 Task: Add the pronouns in the profile information as she/her.
Action: Mouse moved to (523, 441)
Screenshot: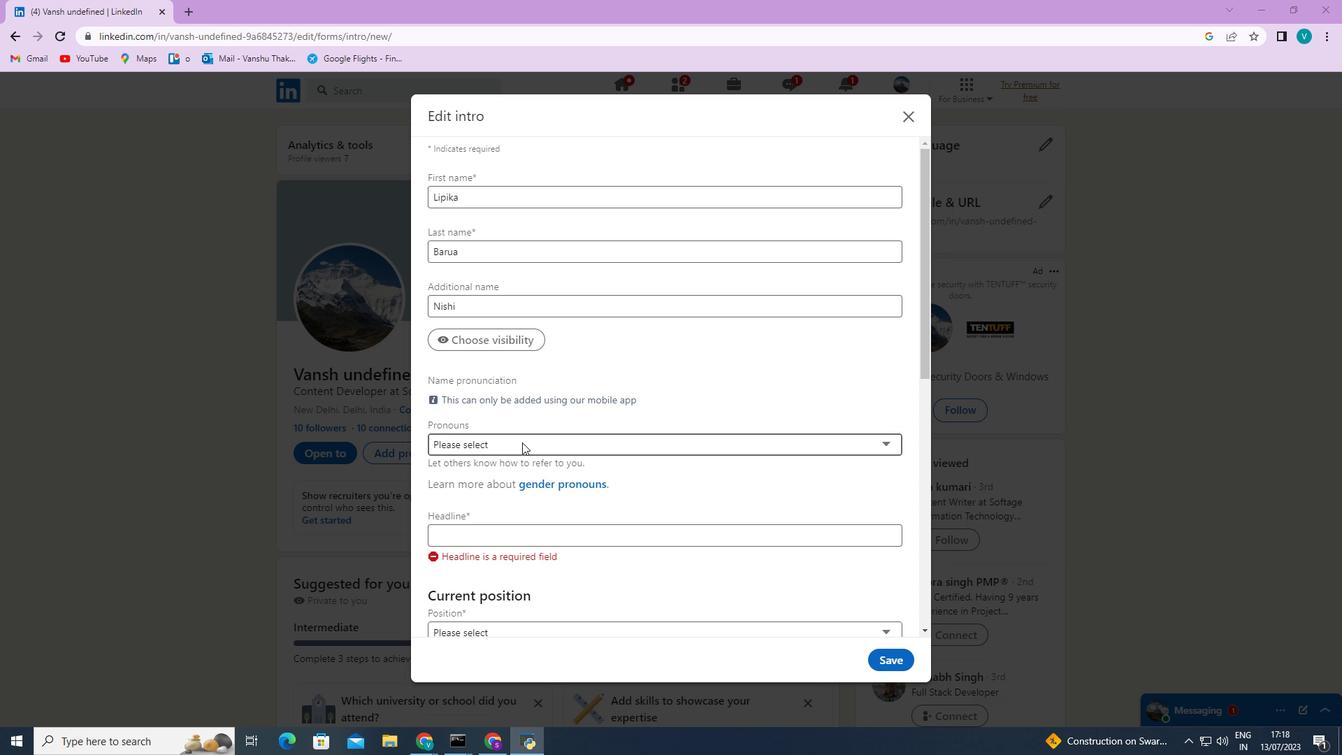 
Action: Mouse pressed left at (523, 441)
Screenshot: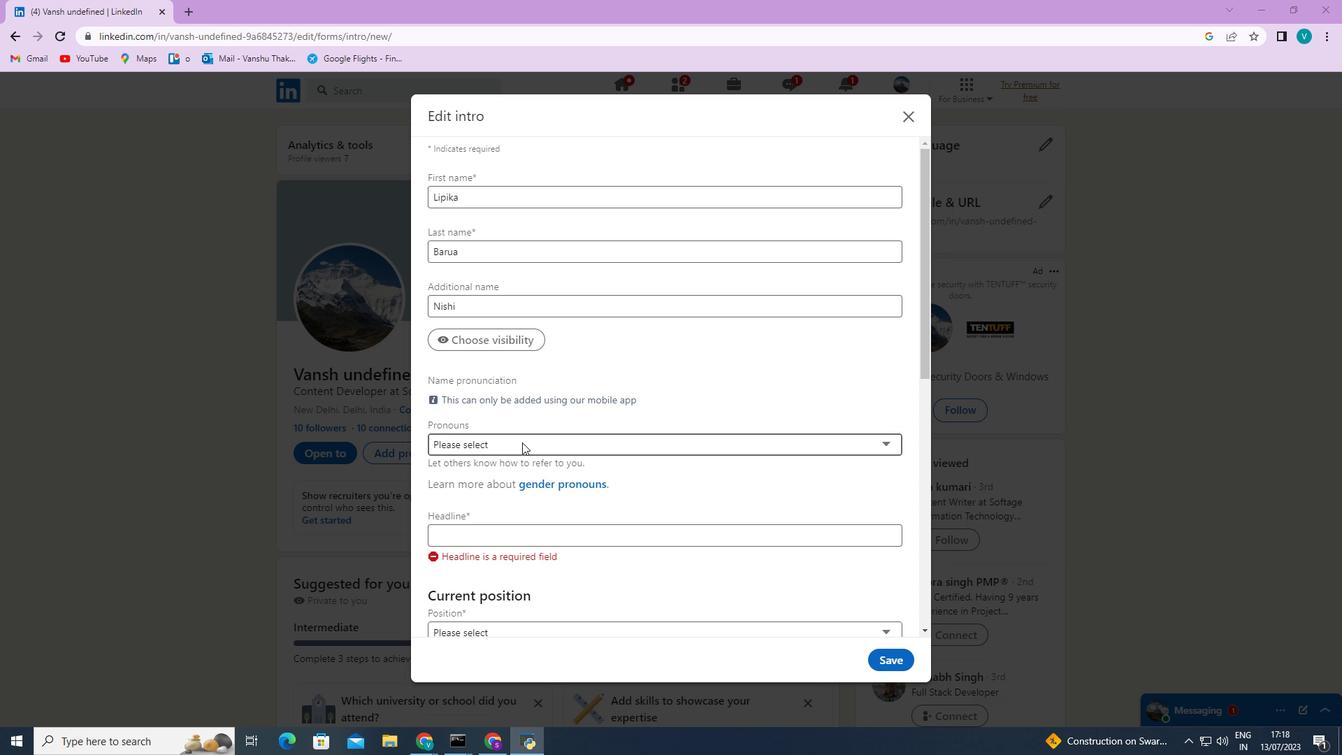 
Action: Mouse moved to (497, 479)
Screenshot: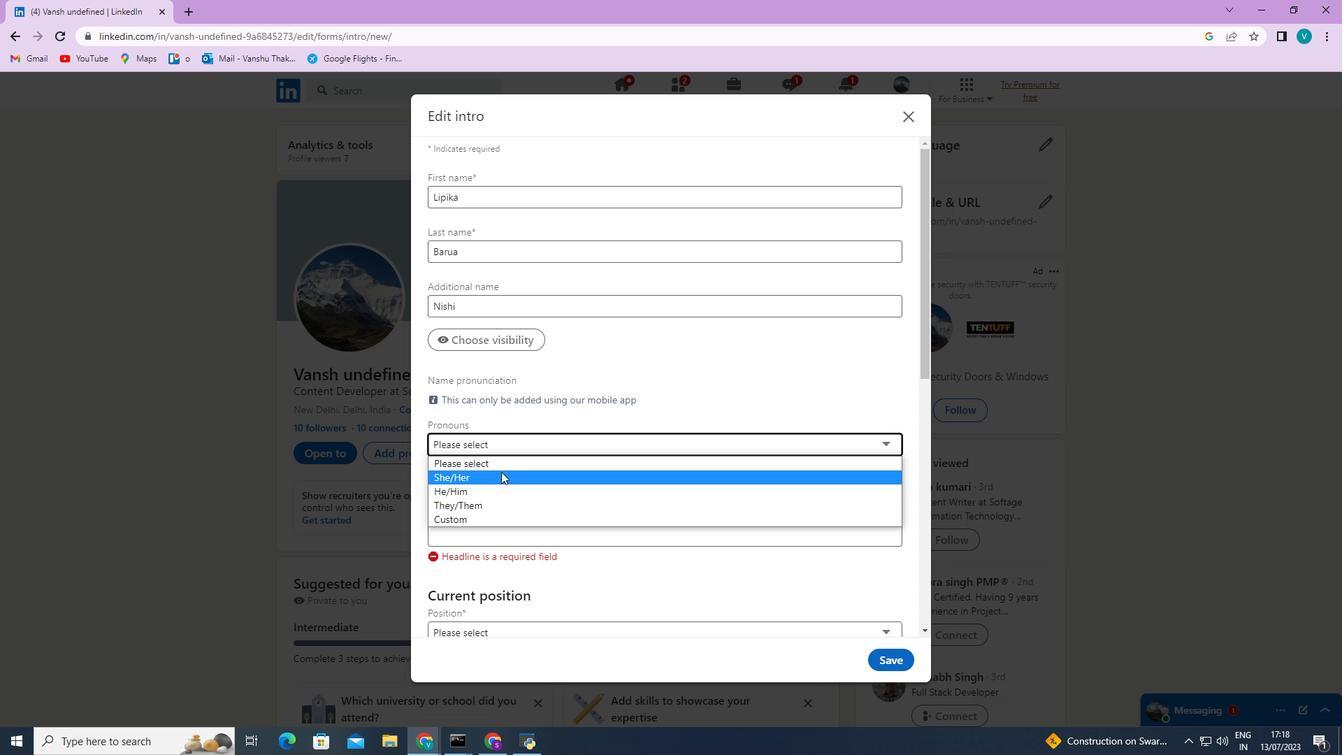 
Action: Mouse pressed left at (497, 479)
Screenshot: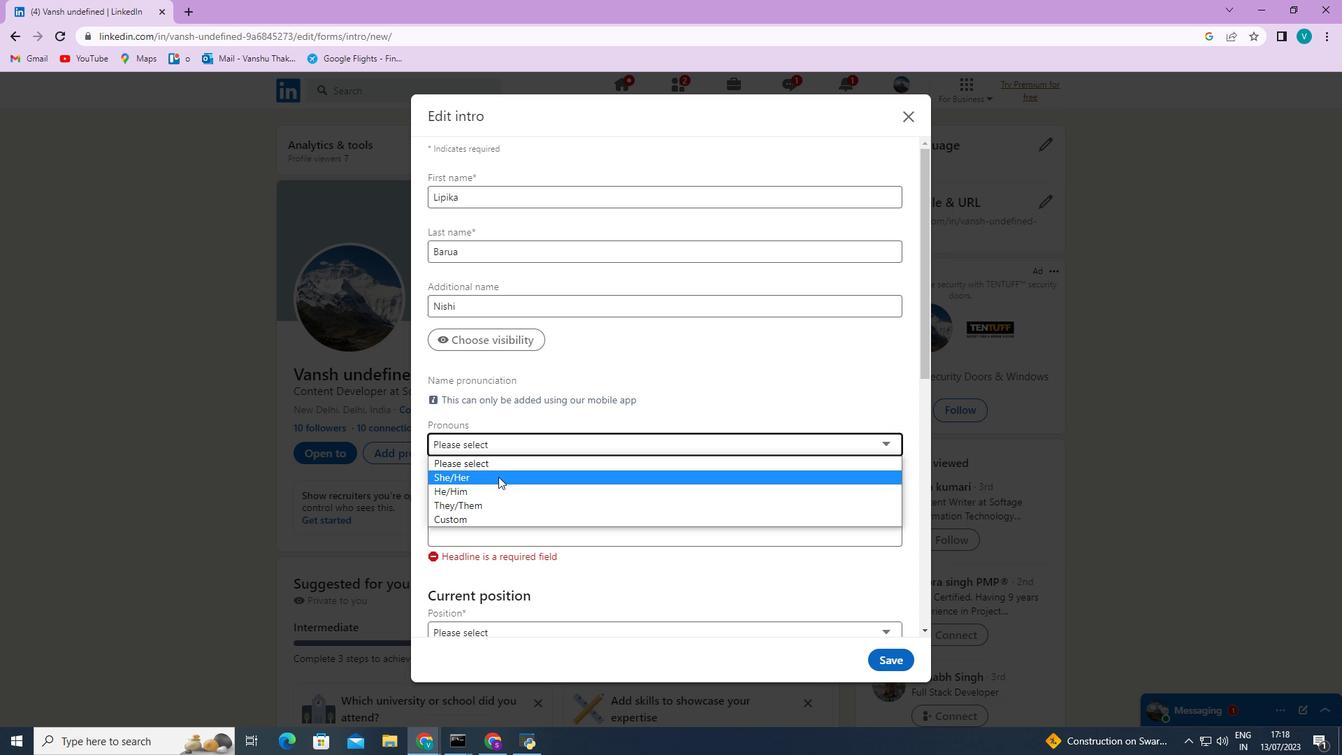 
